 Task: Click the Cinematic mode in What's New in iMovie
Action: Mouse pressed left at (337, 69)
Screenshot: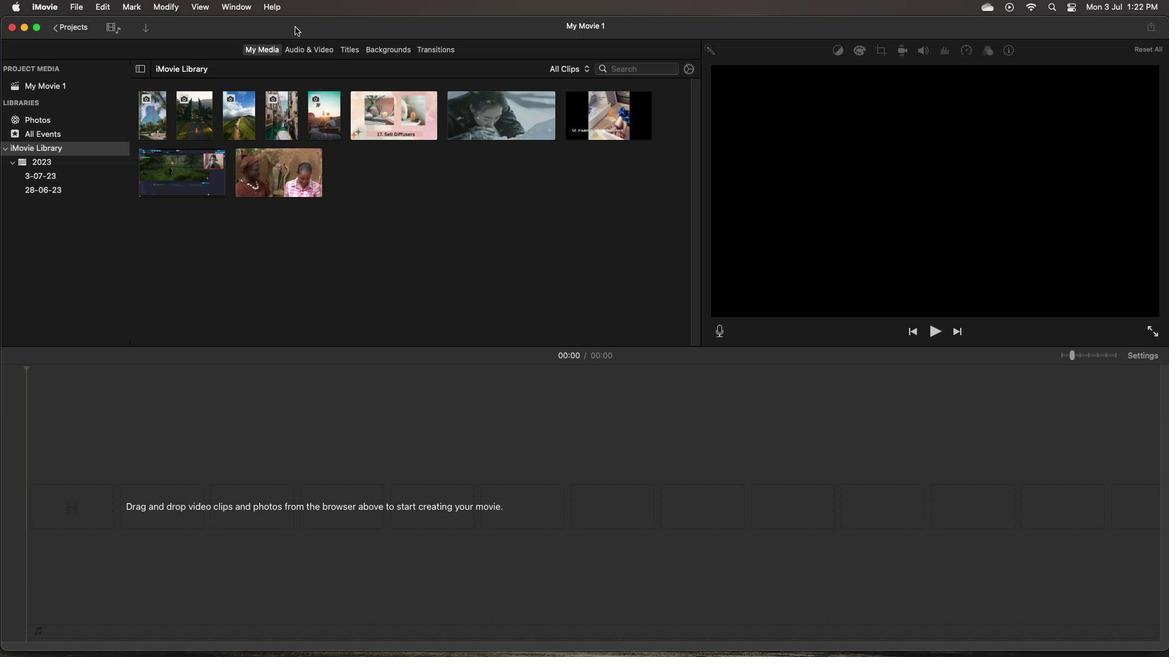 
Action: Mouse moved to (314, 51)
Screenshot: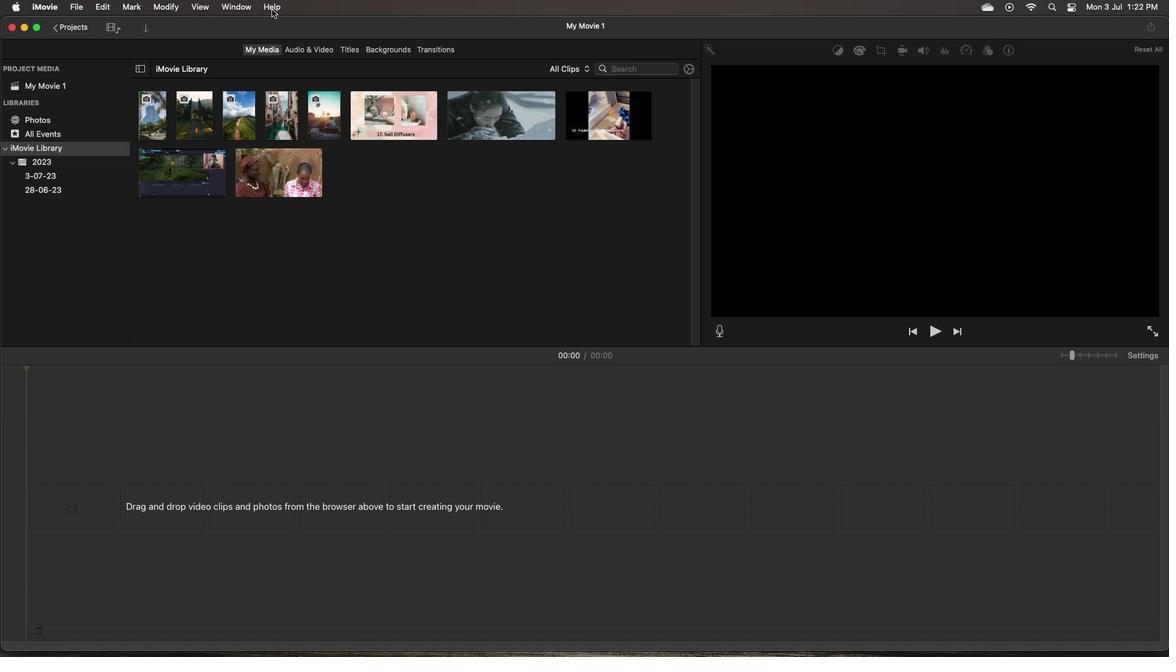 
Action: Mouse pressed left at (314, 51)
Screenshot: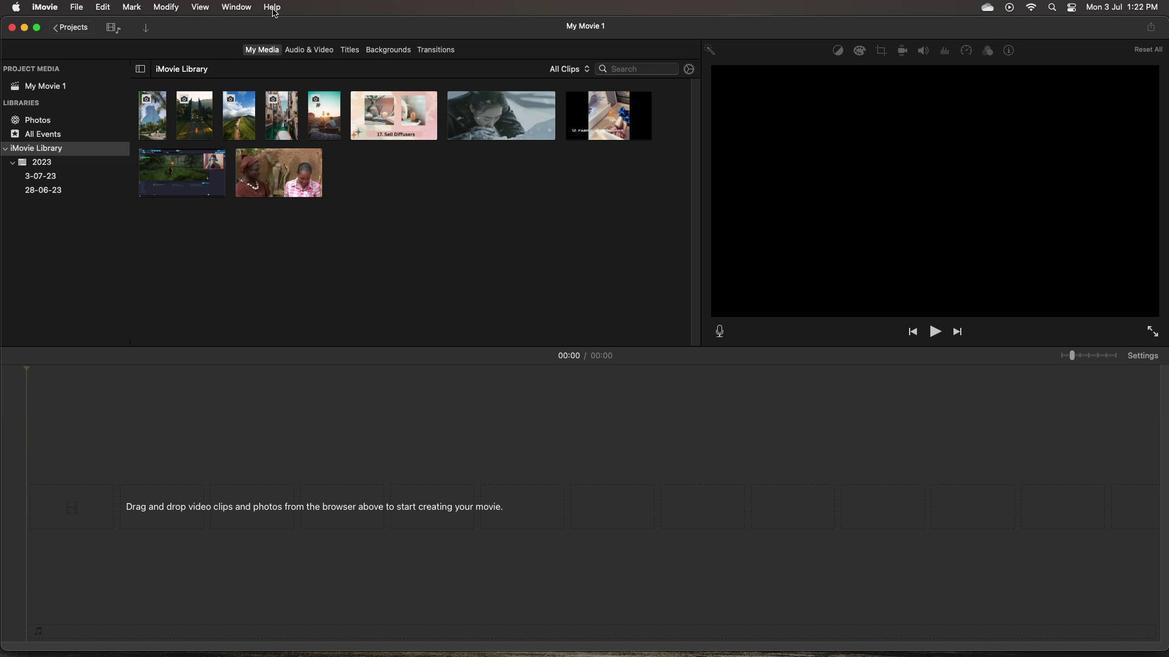 
Action: Mouse moved to (351, 99)
Screenshot: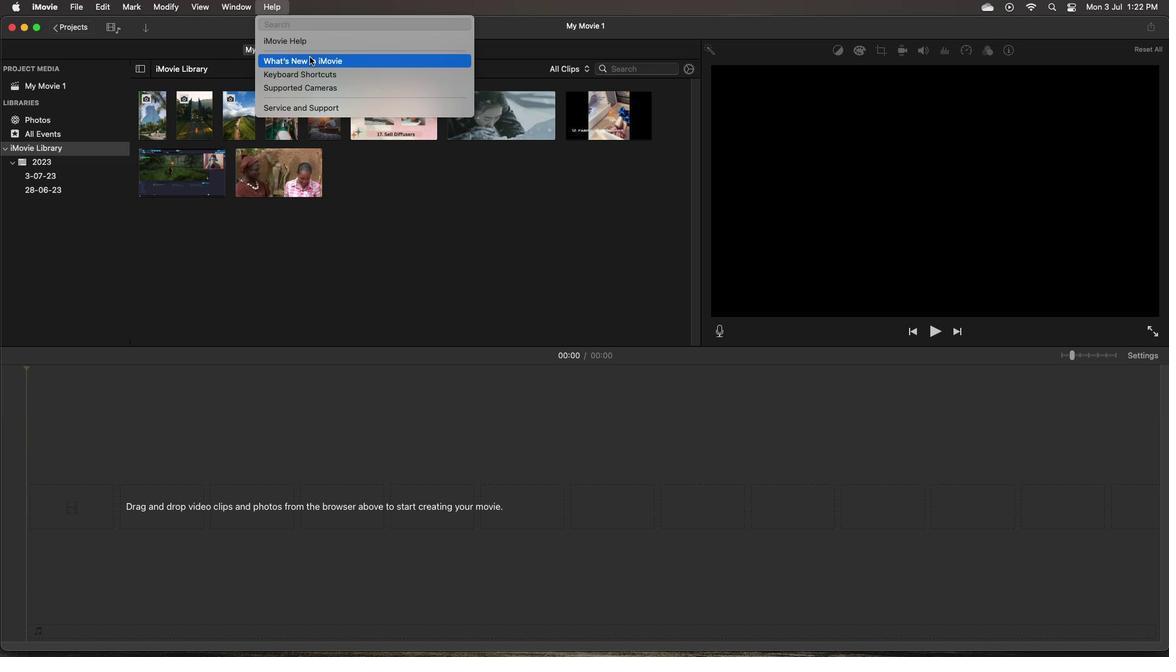 
Action: Mouse pressed left at (351, 99)
Screenshot: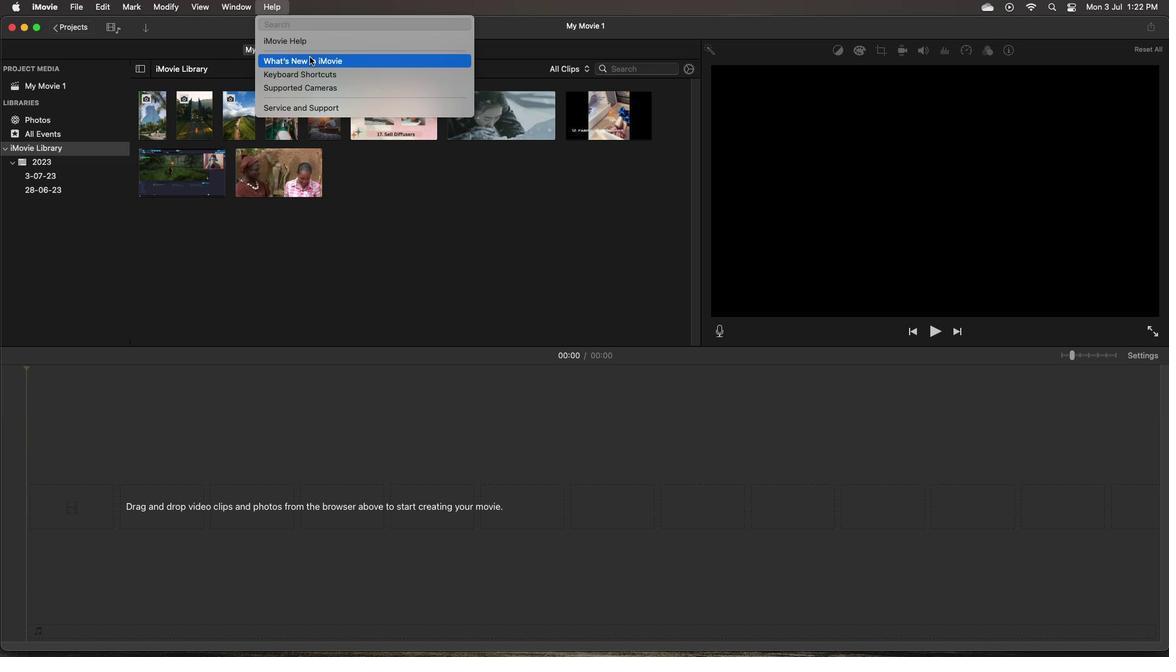 
Action: Mouse moved to (533, 253)
Screenshot: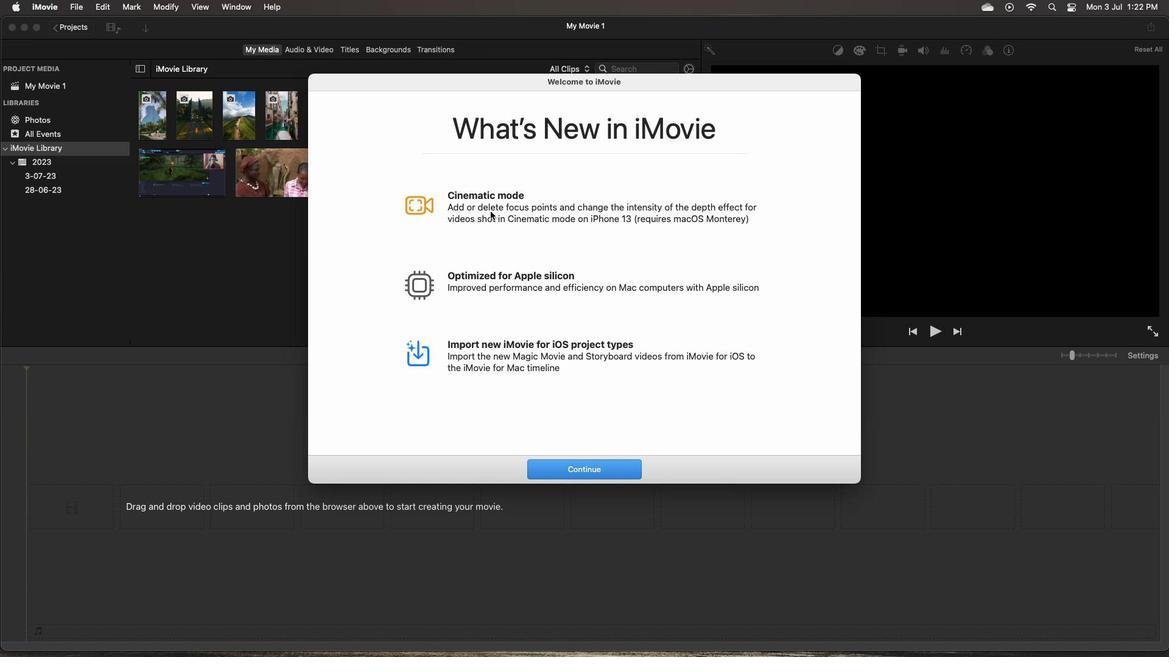 
Action: Mouse pressed left at (533, 253)
Screenshot: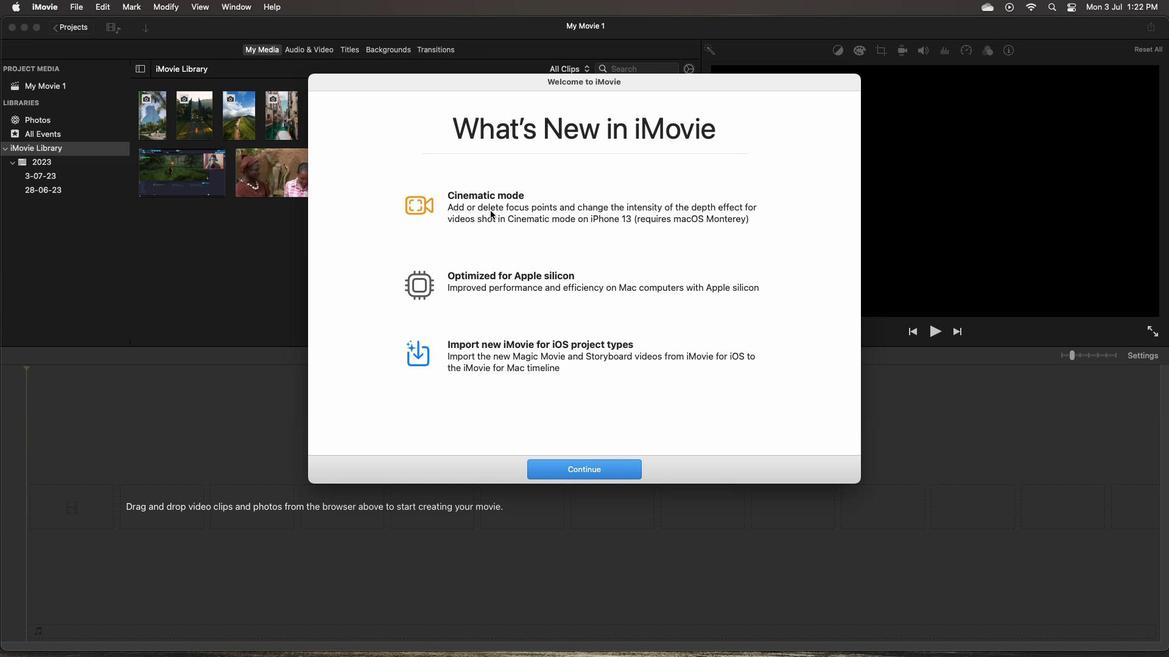 
Action: Mouse moved to (637, 518)
Screenshot: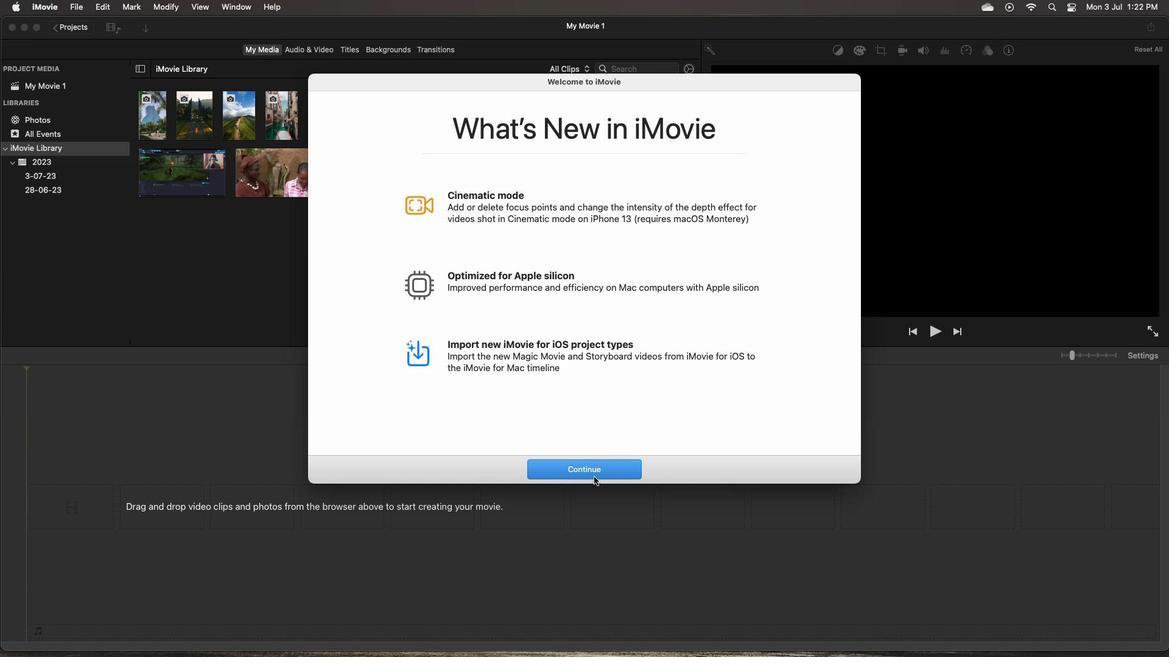 
Action: Mouse pressed left at (637, 518)
Screenshot: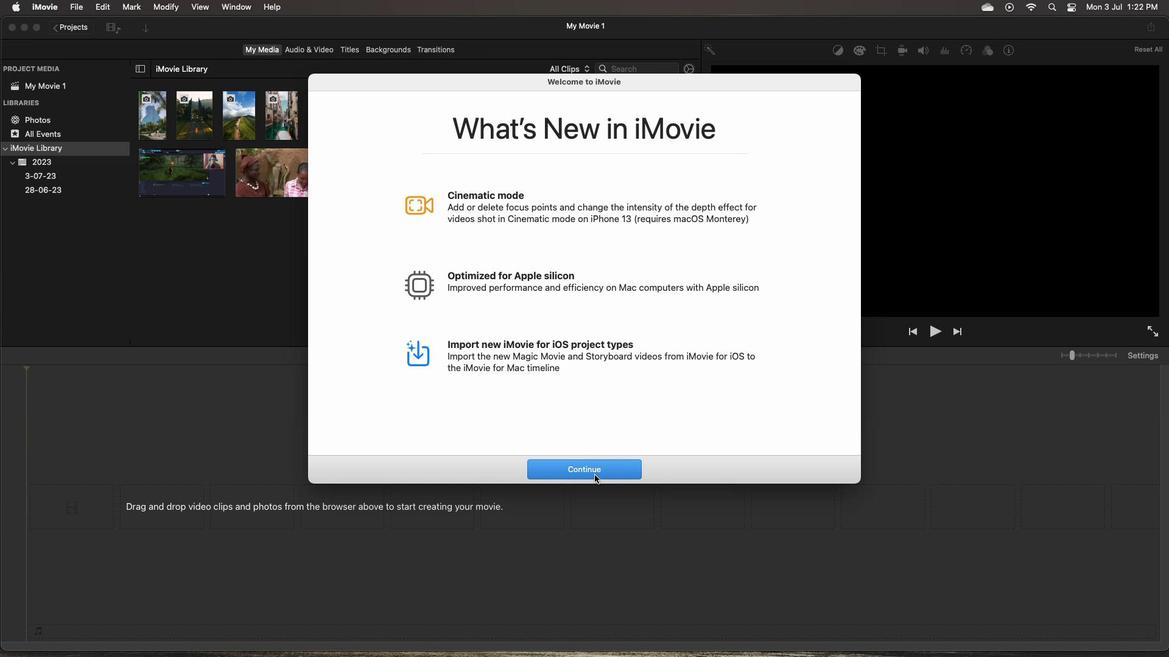 
